 Task: Change the configuration of the board layout of the mark's project to sort by "Linked pull requests" in descending order.
Action: Mouse pressed left at (283, 193)
Screenshot: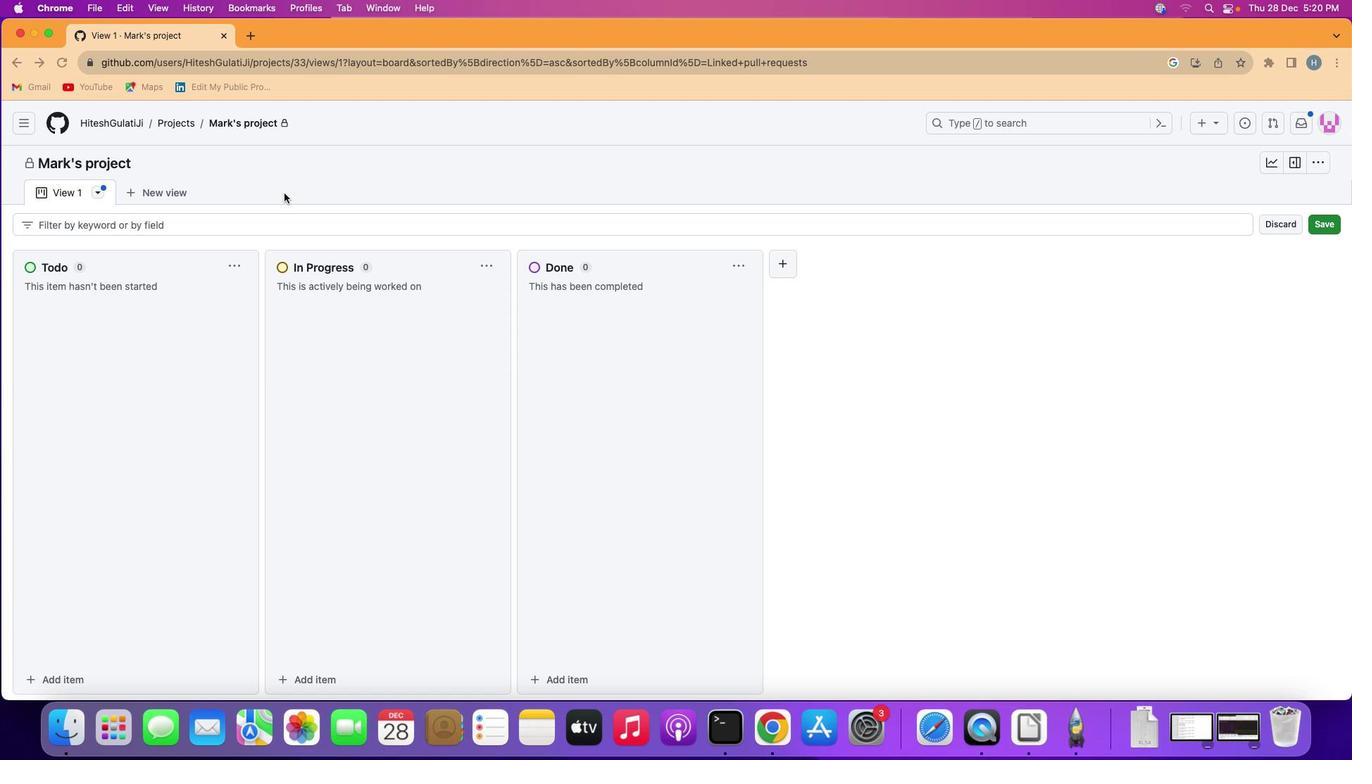 
Action: Mouse moved to (85, 193)
Screenshot: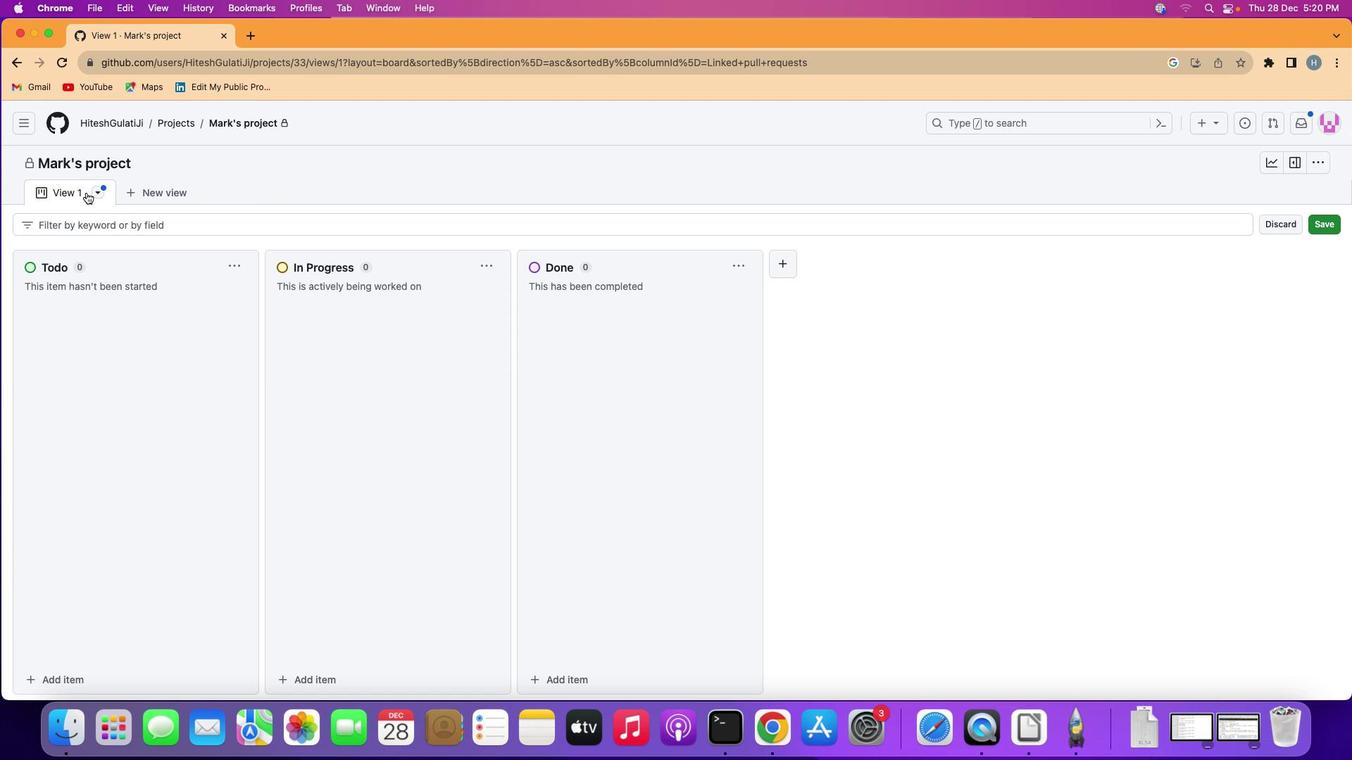 
Action: Mouse pressed left at (85, 193)
Screenshot: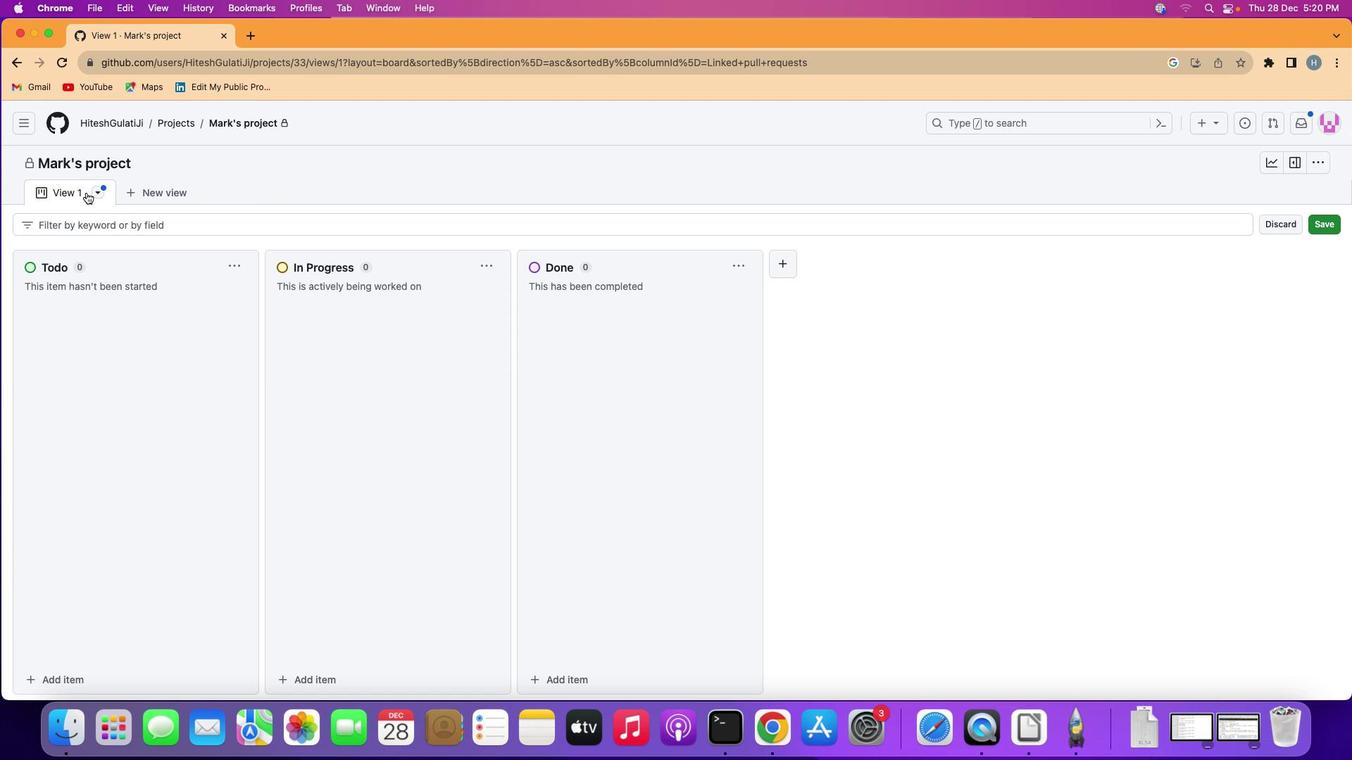 
Action: Mouse moved to (98, 191)
Screenshot: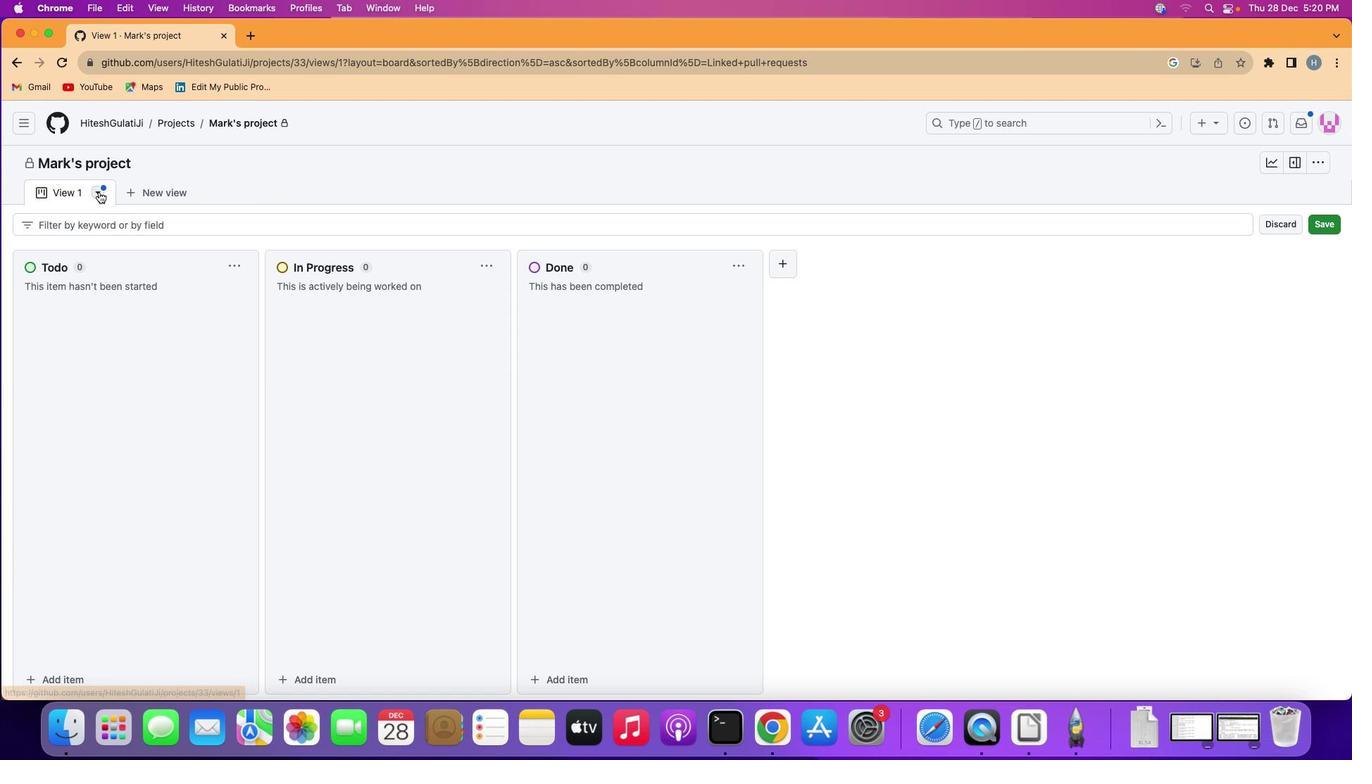 
Action: Mouse pressed left at (98, 191)
Screenshot: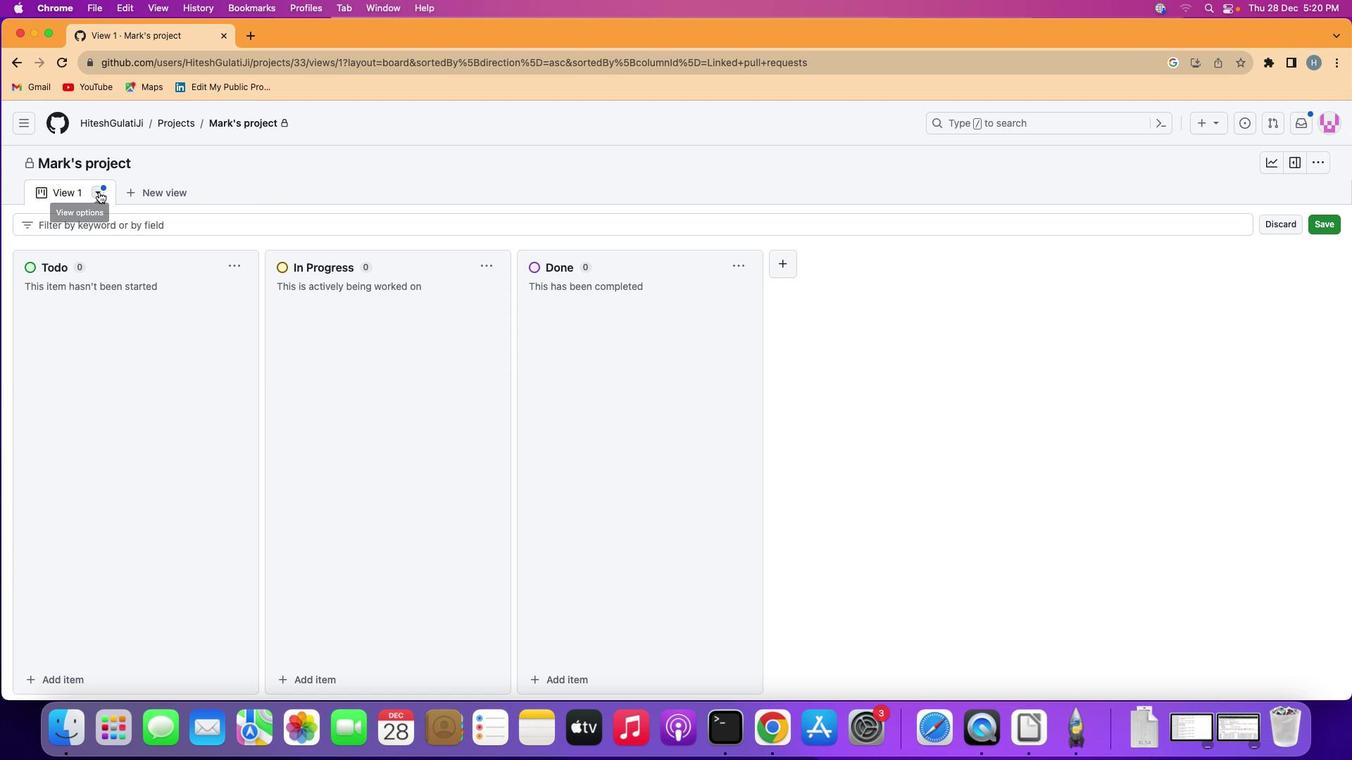
Action: Mouse moved to (140, 364)
Screenshot: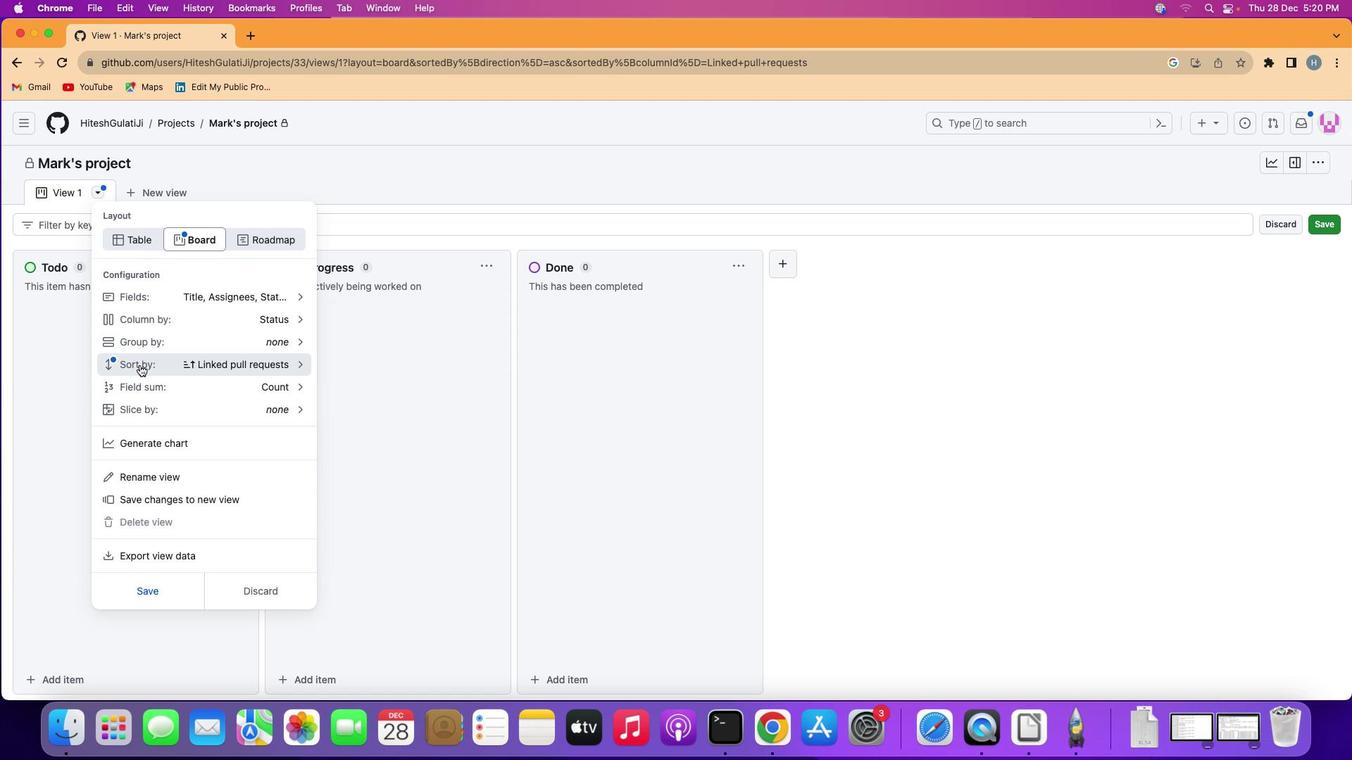
Action: Mouse pressed left at (140, 364)
Screenshot: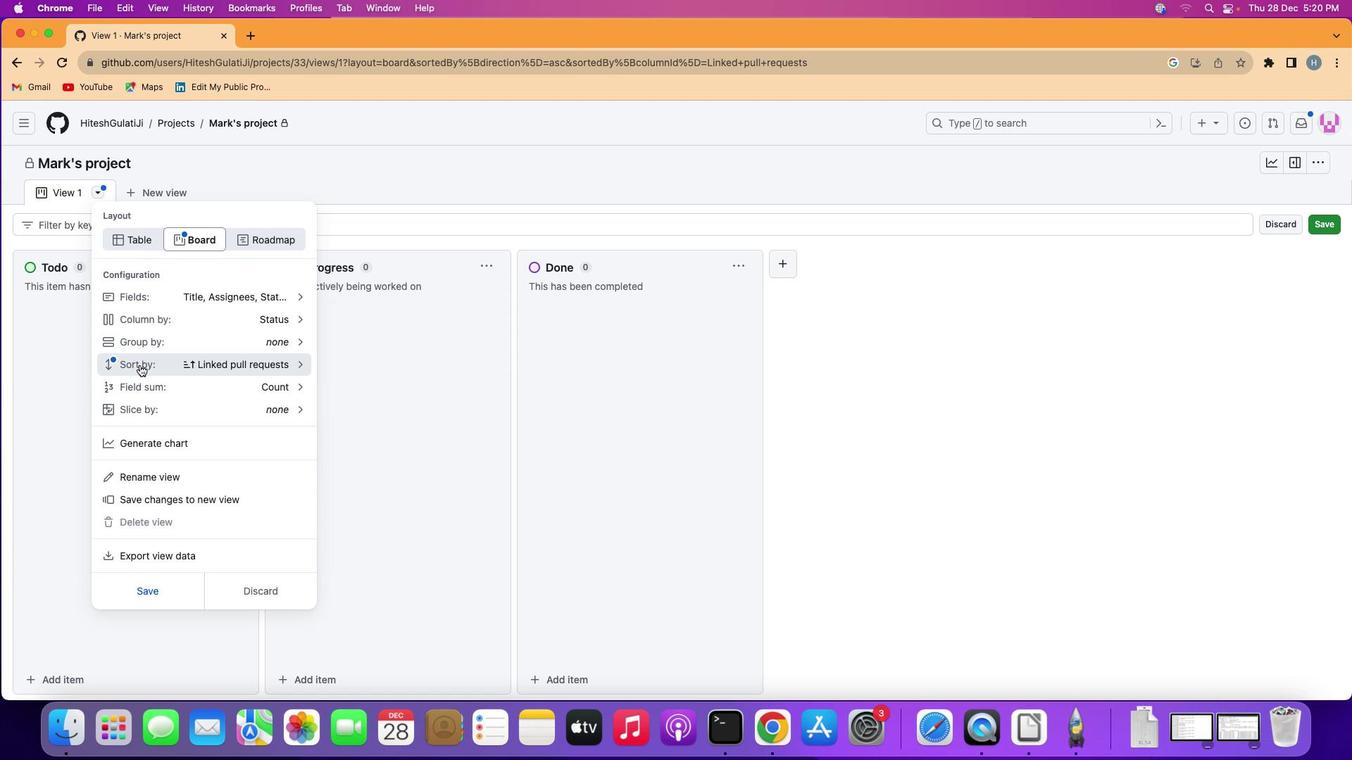 
Action: Mouse moved to (245, 353)
Screenshot: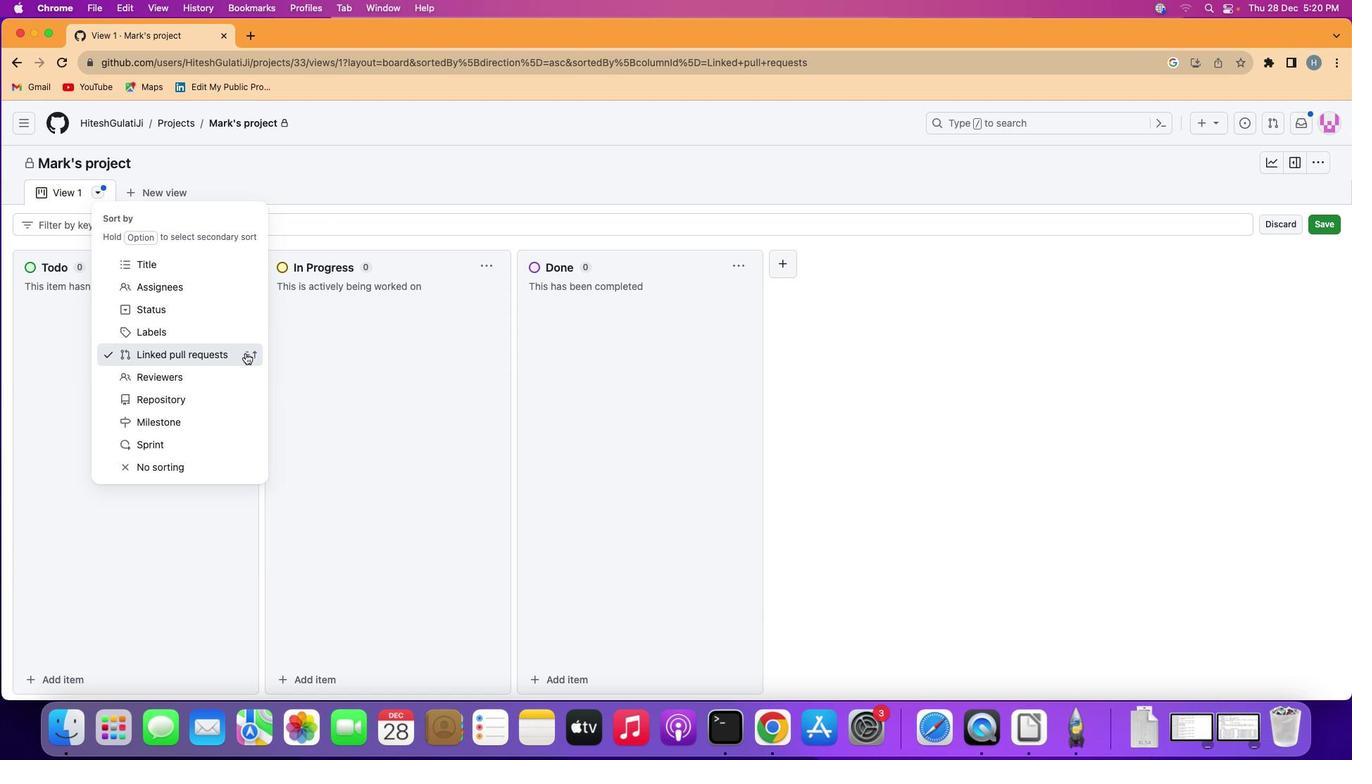 
Action: Mouse pressed left at (245, 353)
Screenshot: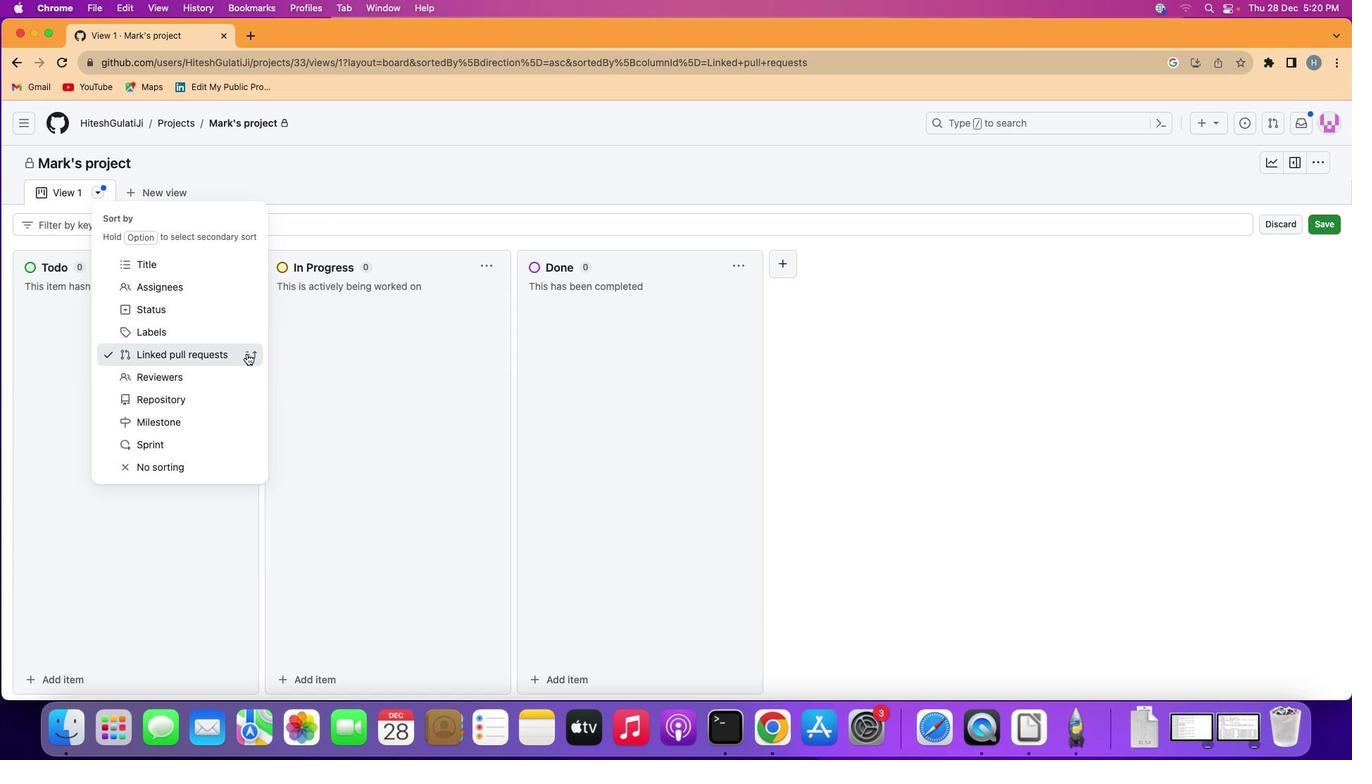 
Action: Mouse moved to (314, 361)
Screenshot: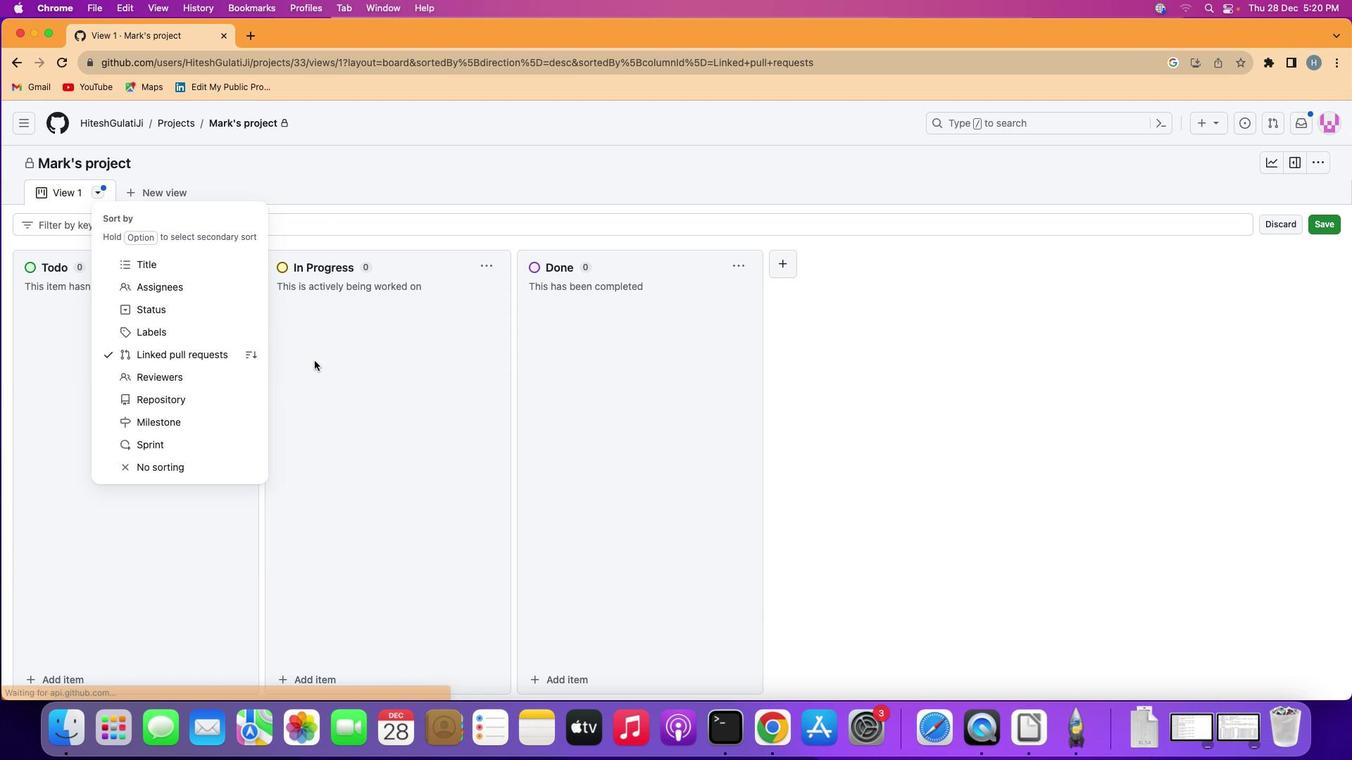 
